 Task: Create a health_assessment object.
Action: Mouse moved to (714, 58)
Screenshot: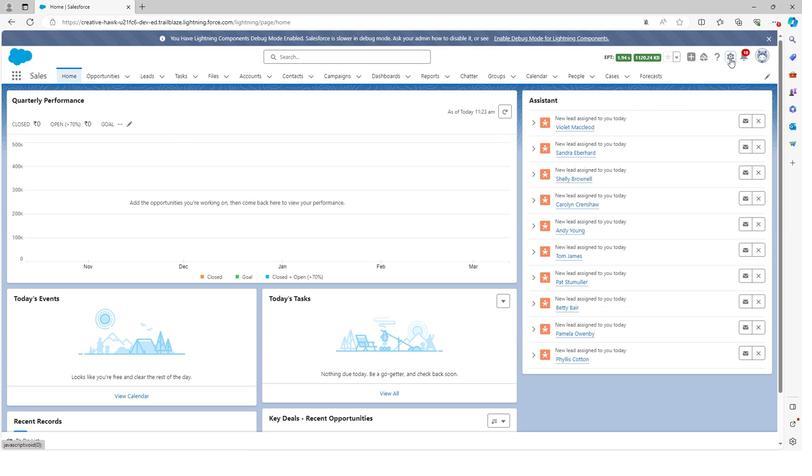 
Action: Mouse pressed left at (714, 58)
Screenshot: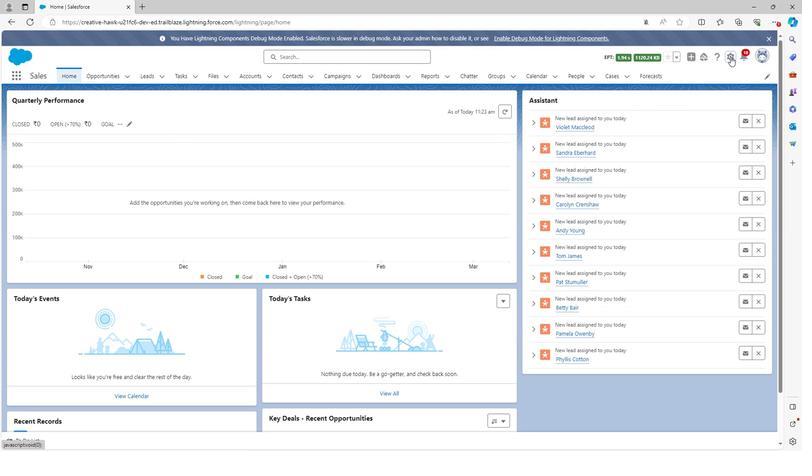 
Action: Mouse moved to (673, 85)
Screenshot: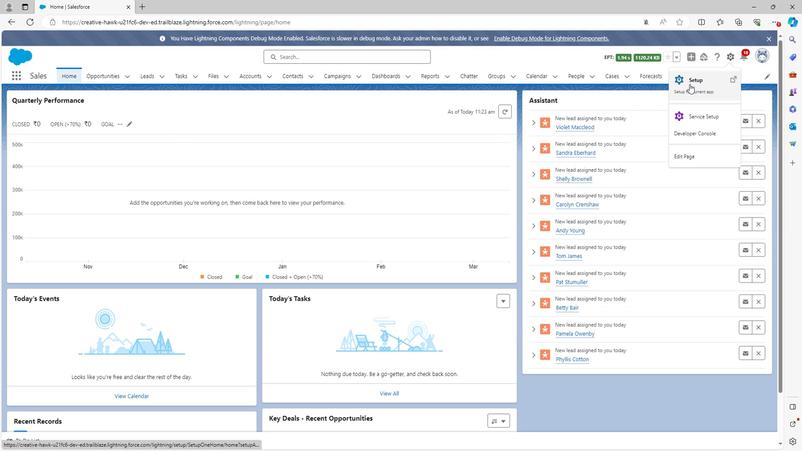 
Action: Mouse pressed left at (673, 85)
Screenshot: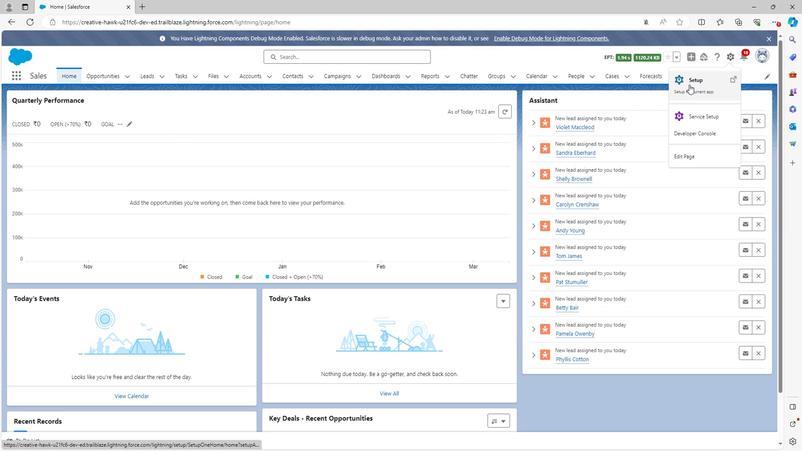 
Action: Mouse moved to (115, 75)
Screenshot: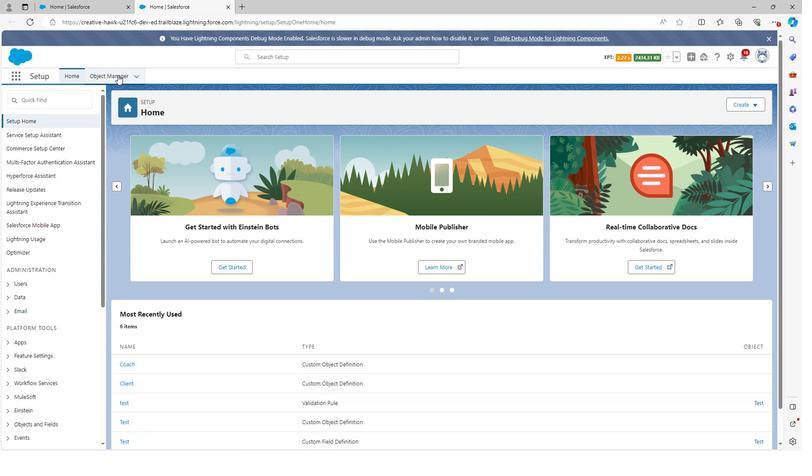 
Action: Mouse pressed left at (115, 75)
Screenshot: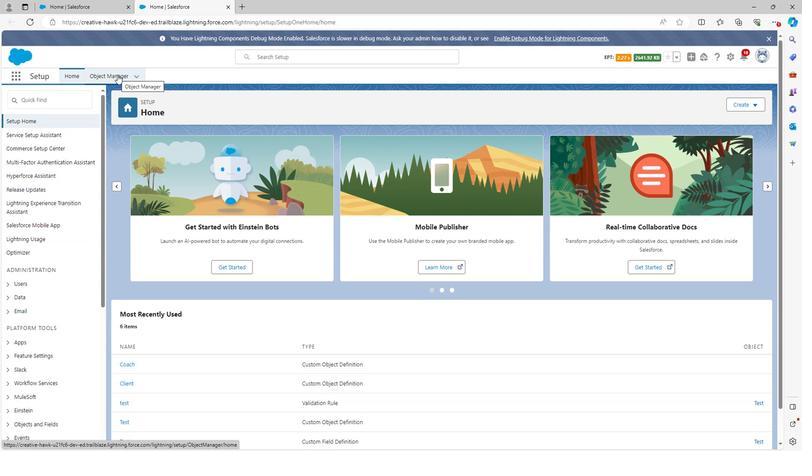 
Action: Mouse moved to (730, 105)
Screenshot: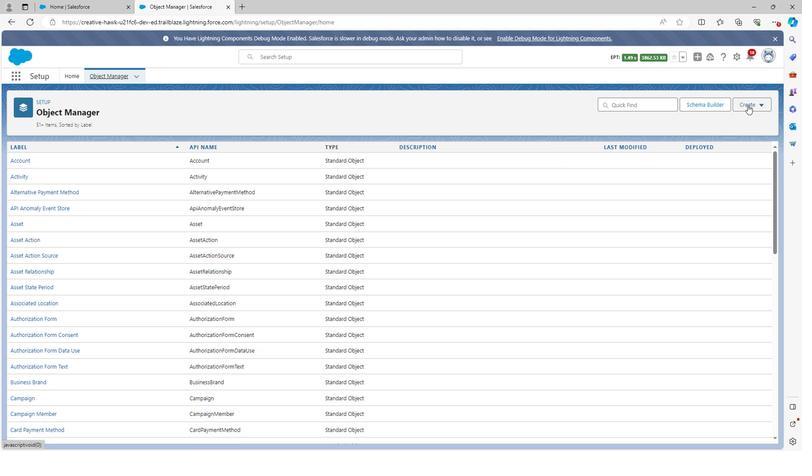 
Action: Mouse pressed left at (730, 105)
Screenshot: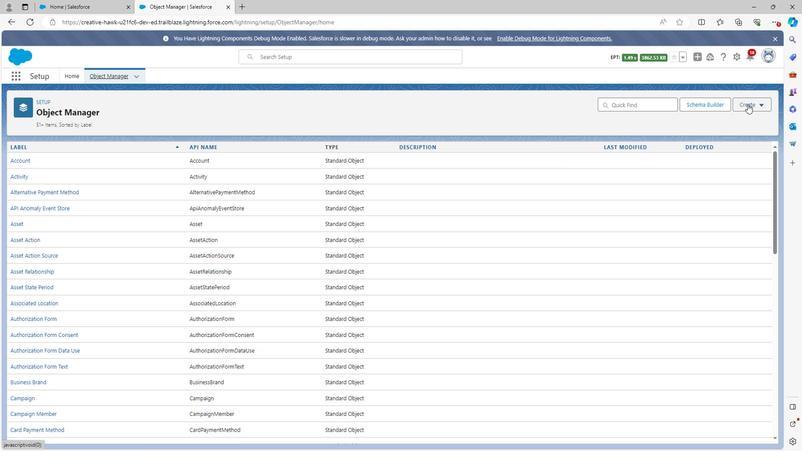 
Action: Mouse moved to (684, 132)
Screenshot: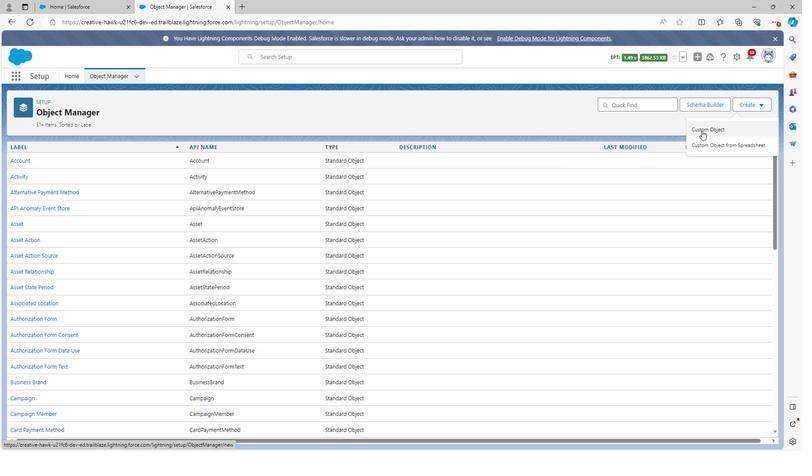 
Action: Mouse pressed left at (684, 132)
Screenshot: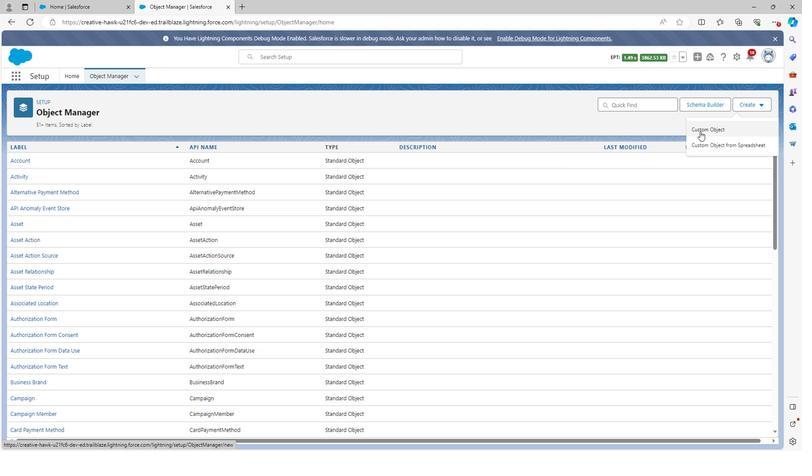
Action: Mouse moved to (191, 217)
Screenshot: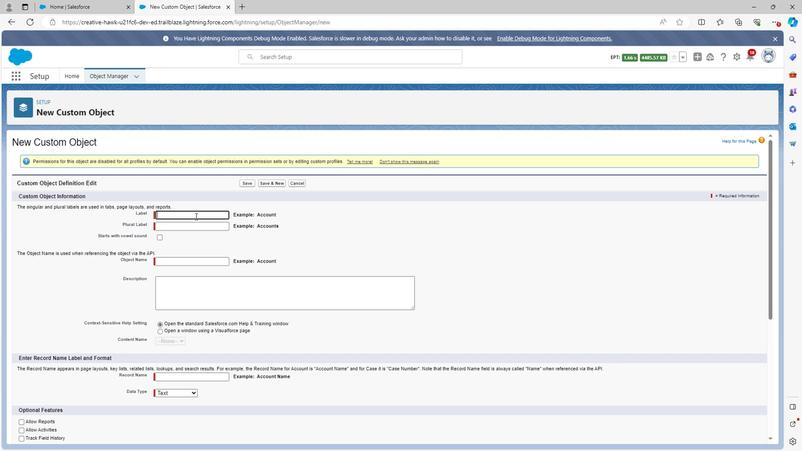 
Action: Mouse pressed left at (191, 217)
Screenshot: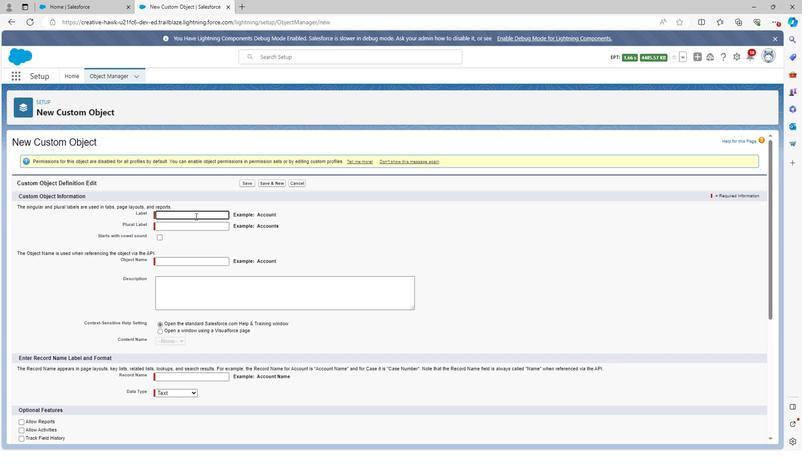 
Action: Key pressed <Key.shift>Health<Key.shift>_assessment
Screenshot: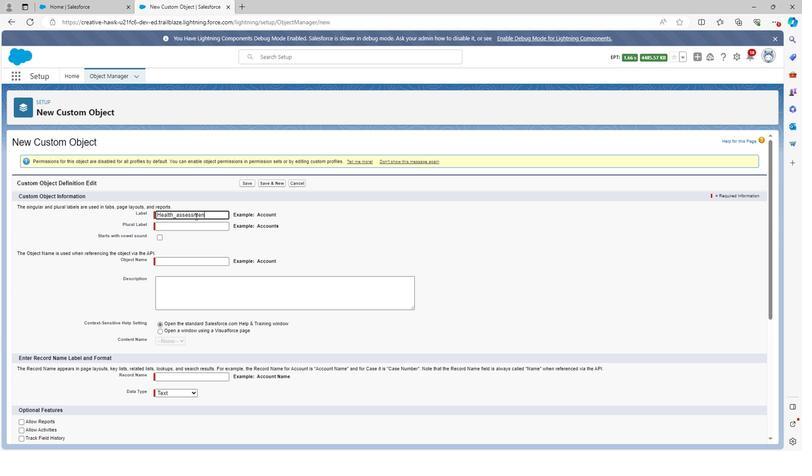 
Action: Mouse moved to (183, 226)
Screenshot: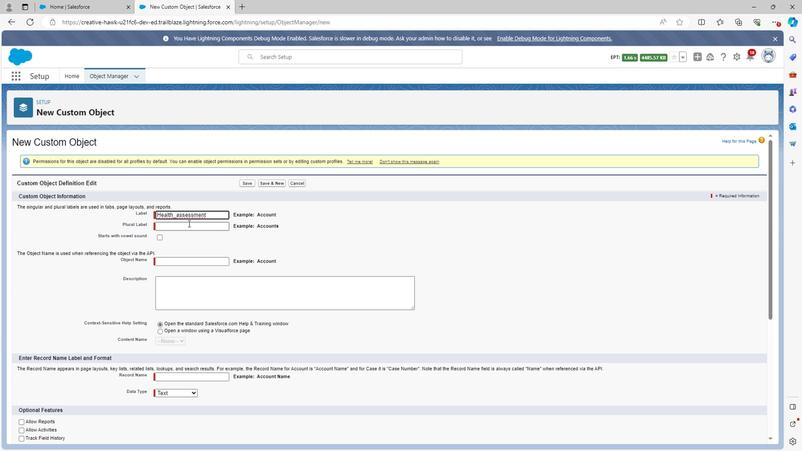 
Action: Mouse pressed left at (183, 226)
Screenshot: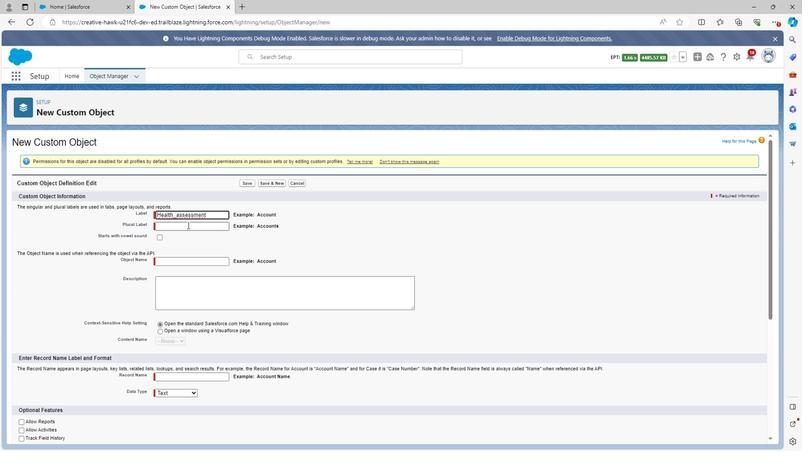 
Action: Key pressed <Key.shift>Health<Key.shift>_assessments
Screenshot: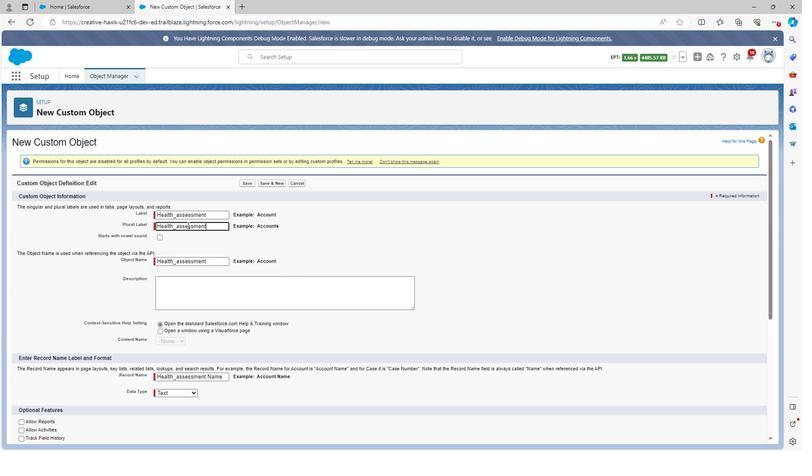 
Action: Mouse moved to (186, 239)
Screenshot: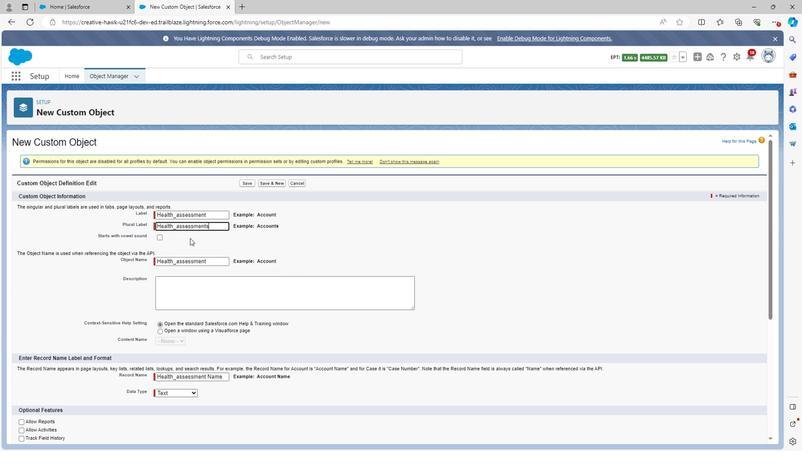
Action: Mouse pressed left at (186, 239)
Screenshot: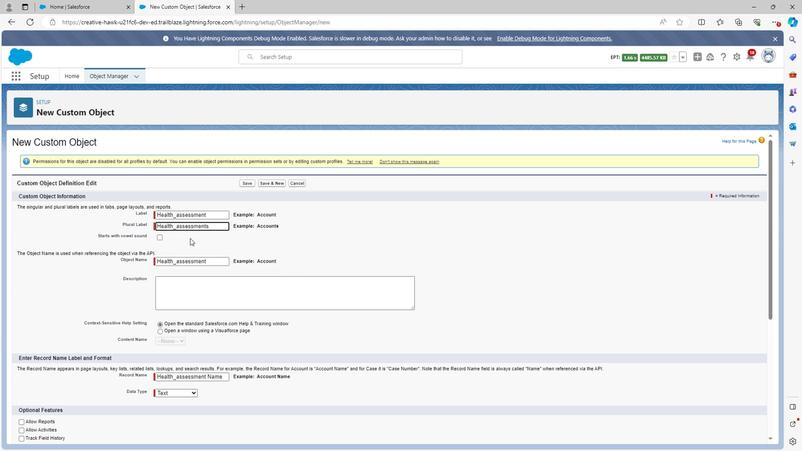 
Action: Mouse moved to (173, 286)
Screenshot: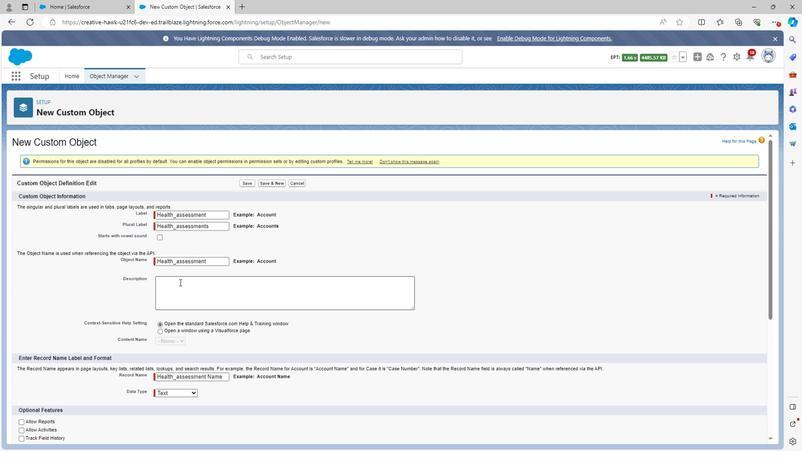 
Action: Mouse pressed left at (173, 286)
Screenshot: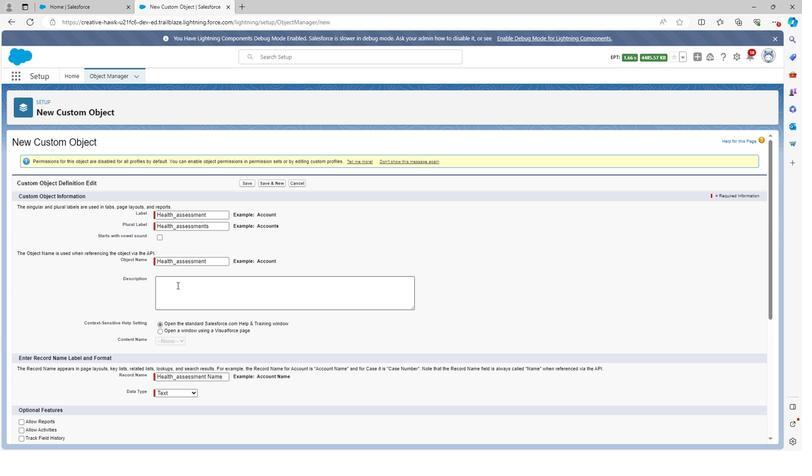 
Action: Key pressed <Key.shift>Health<Key.shift>_assessment<Key.space>object<Key.space>is<Key.space>used<Key.space>to<Key.space>save<Key.space>assessment<Key.space>information
Screenshot: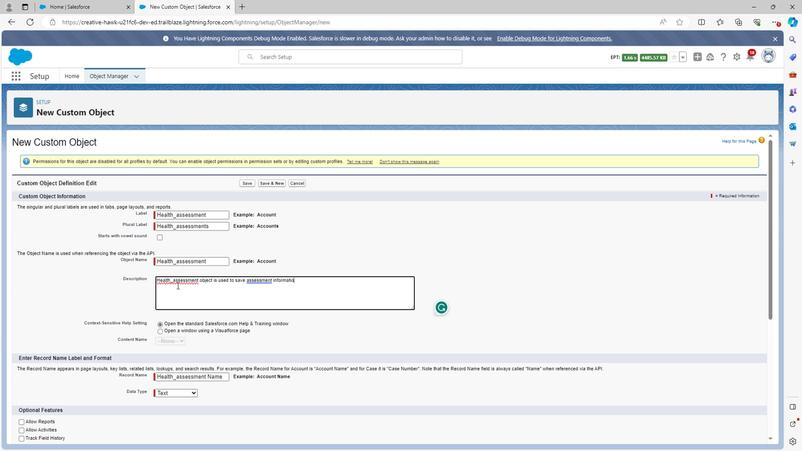 
Action: Mouse moved to (306, 330)
Screenshot: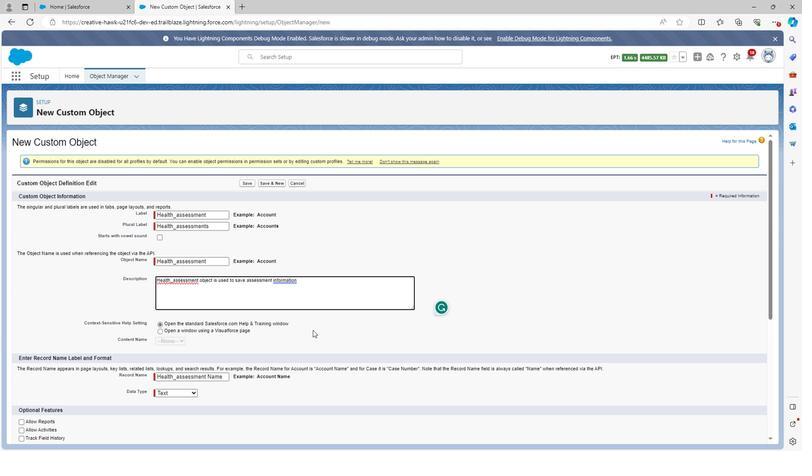 
Action: Mouse pressed left at (306, 330)
Screenshot: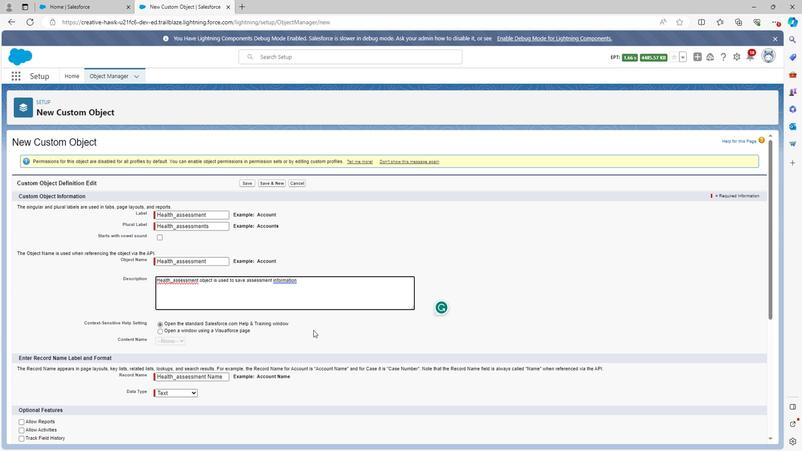 
Action: Mouse moved to (265, 356)
Screenshot: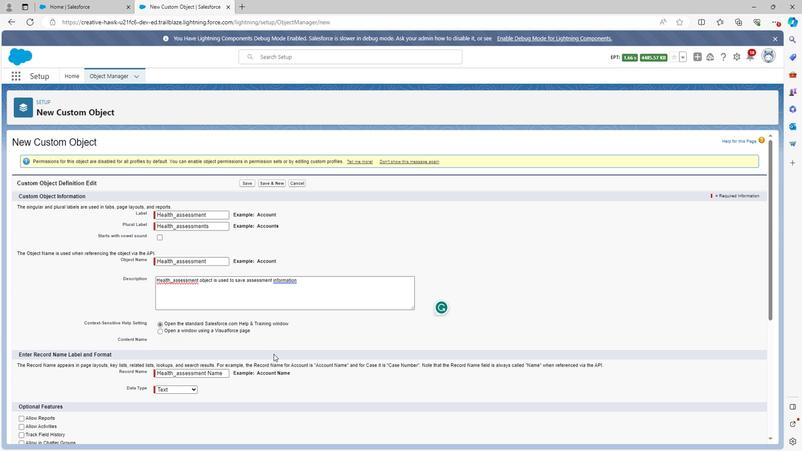 
Action: Mouse scrolled (265, 355) with delta (0, 0)
Screenshot: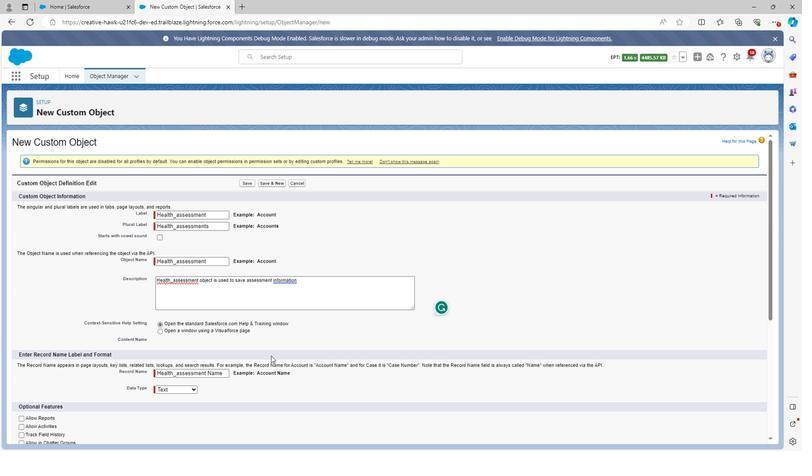 
Action: Mouse scrolled (265, 355) with delta (0, 0)
Screenshot: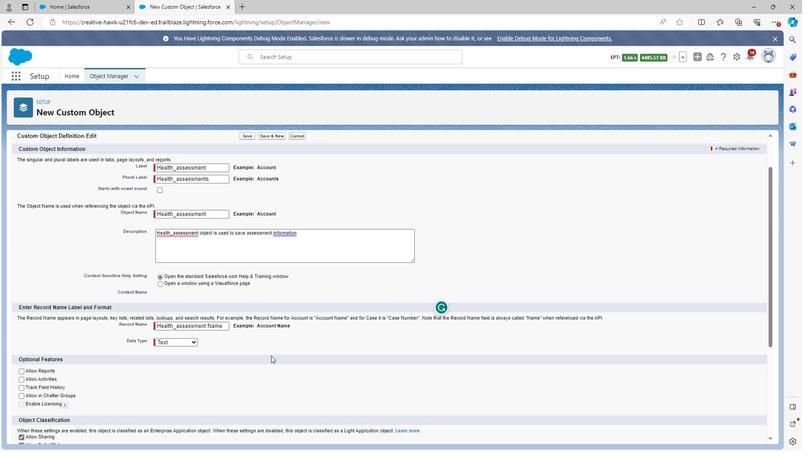 
Action: Mouse moved to (20, 323)
Screenshot: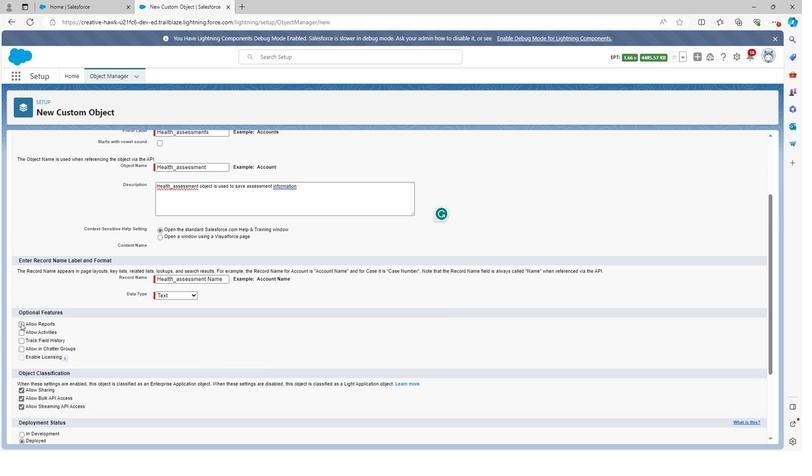 
Action: Mouse pressed left at (20, 323)
Screenshot: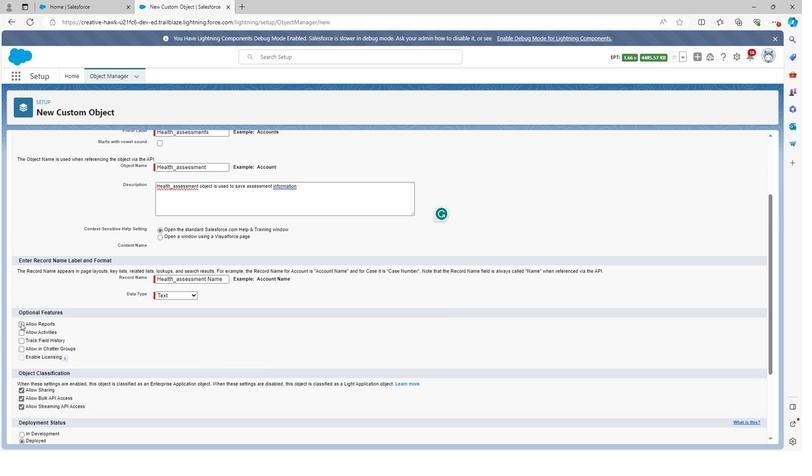 
Action: Mouse moved to (22, 340)
Screenshot: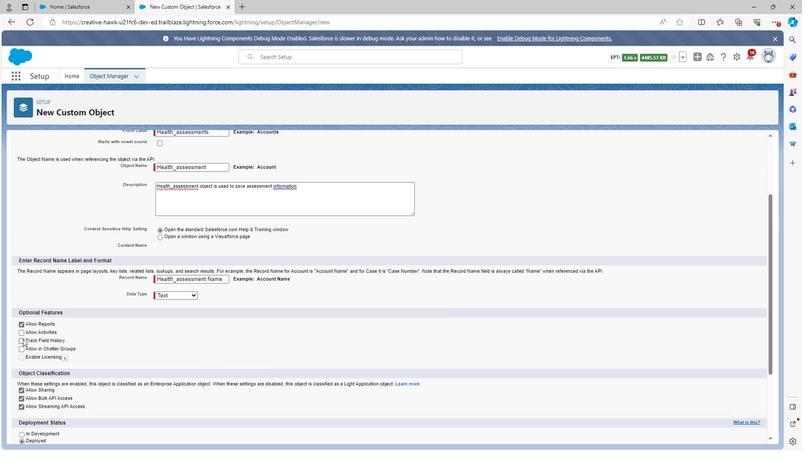 
Action: Mouse pressed left at (22, 340)
Screenshot: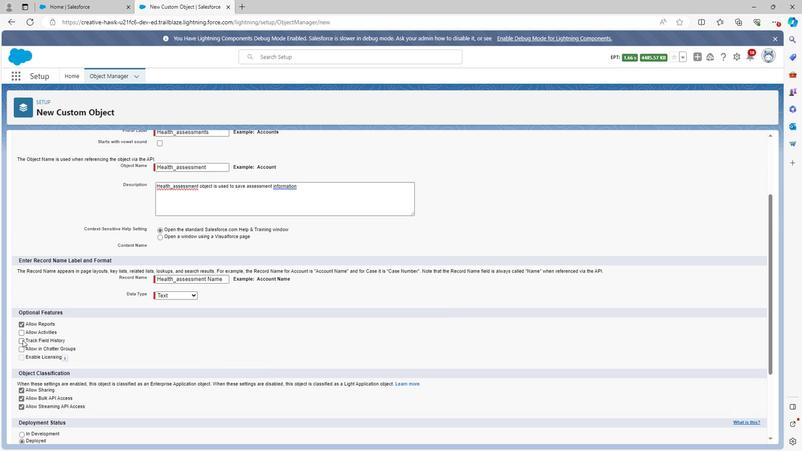 
Action: Mouse moved to (22, 334)
Screenshot: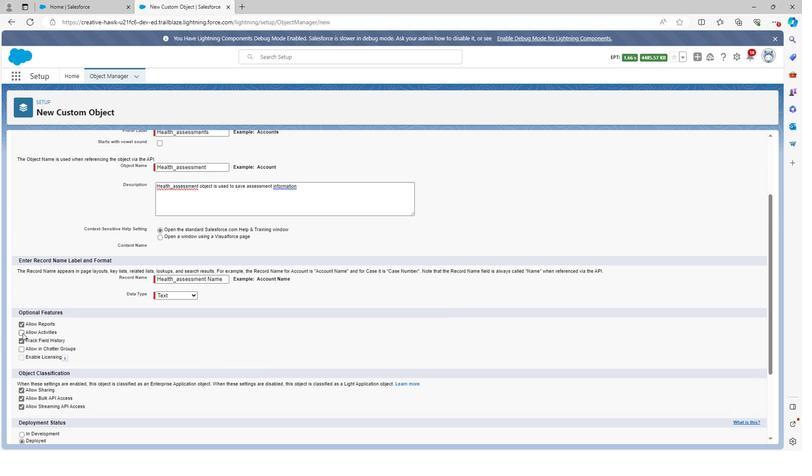 
Action: Mouse pressed left at (22, 334)
Screenshot: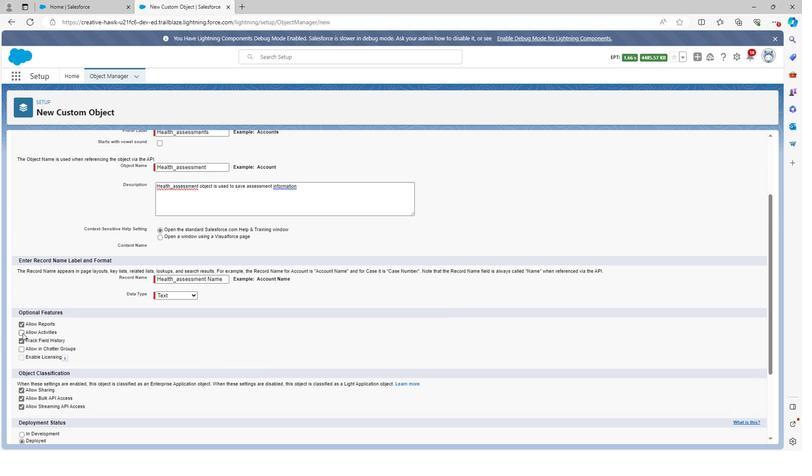 
Action: Mouse moved to (21, 349)
Screenshot: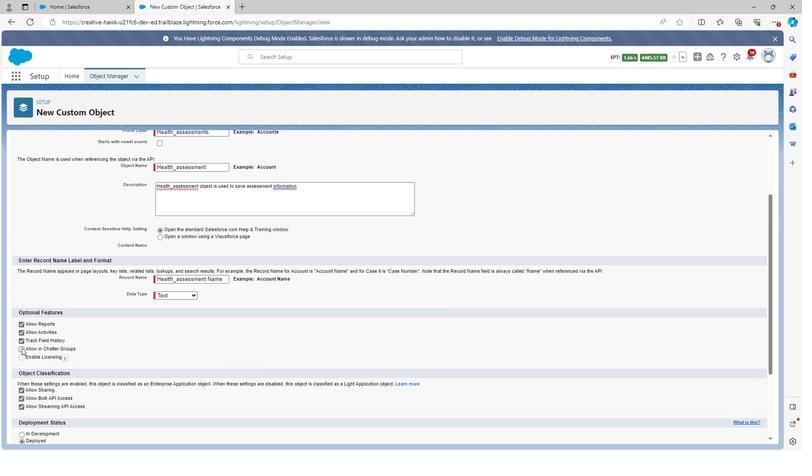
Action: Mouse pressed left at (21, 349)
Screenshot: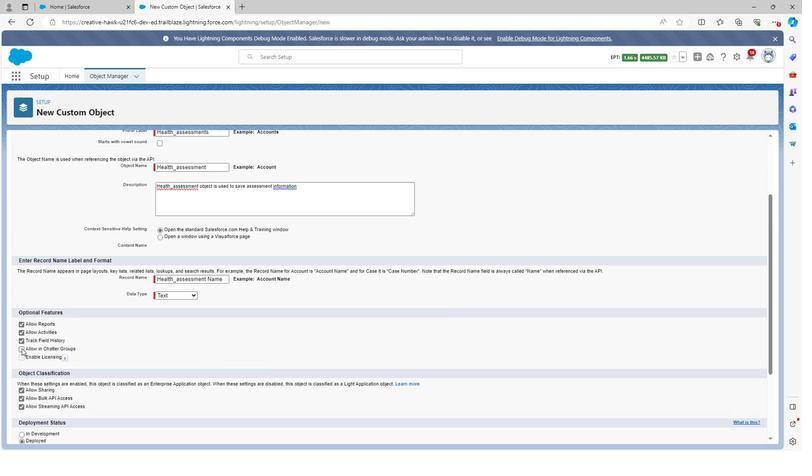 
Action: Mouse moved to (45, 363)
Screenshot: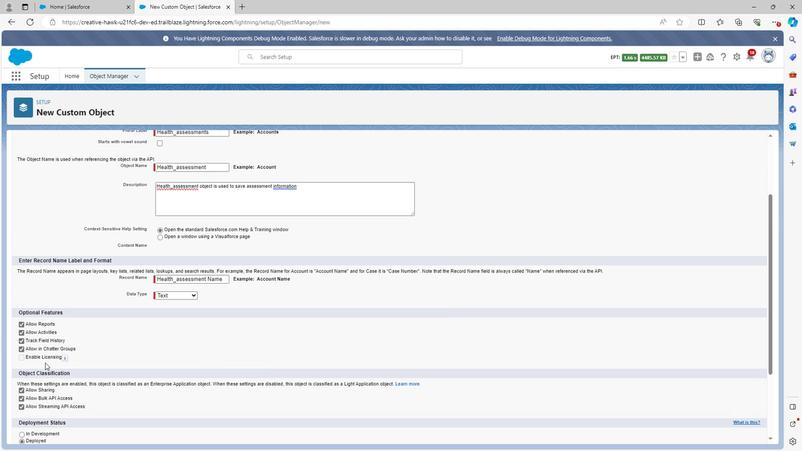 
Action: Mouse scrolled (45, 362) with delta (0, 0)
Screenshot: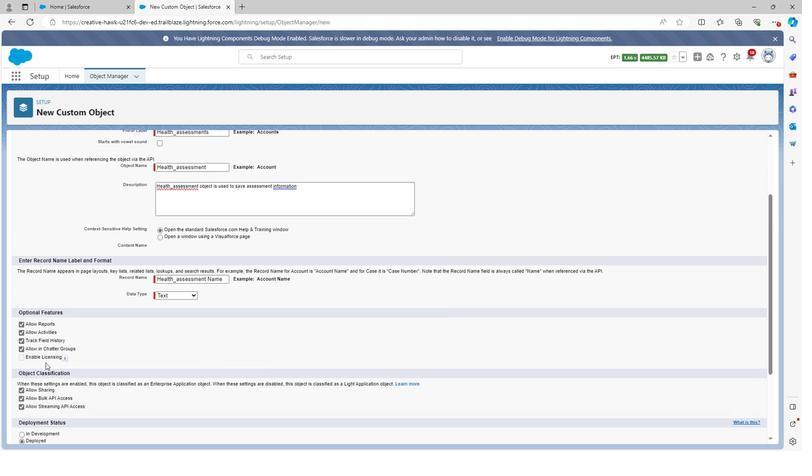 
Action: Mouse scrolled (45, 362) with delta (0, 0)
Screenshot: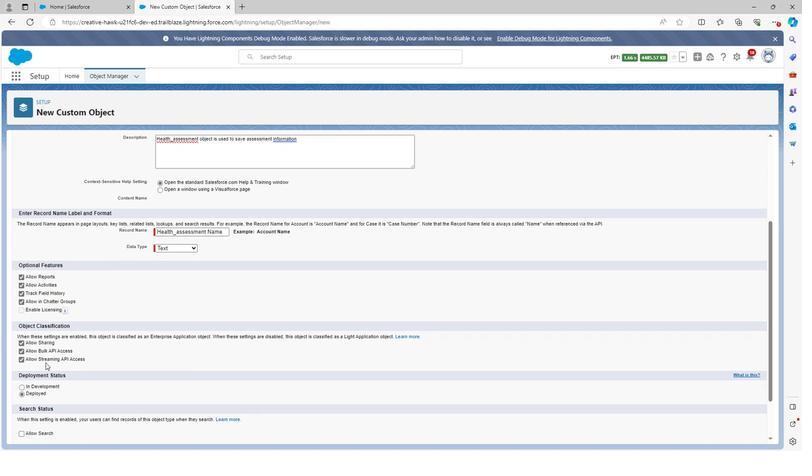 
Action: Mouse scrolled (45, 362) with delta (0, 0)
Screenshot: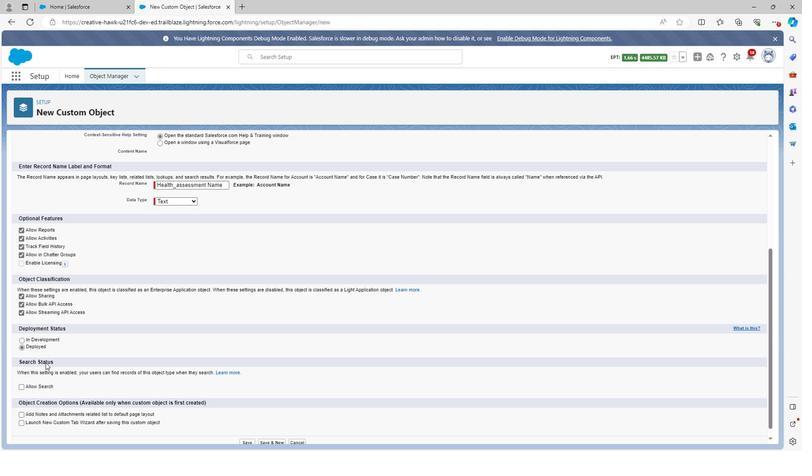 
Action: Mouse scrolled (45, 362) with delta (0, 0)
Screenshot: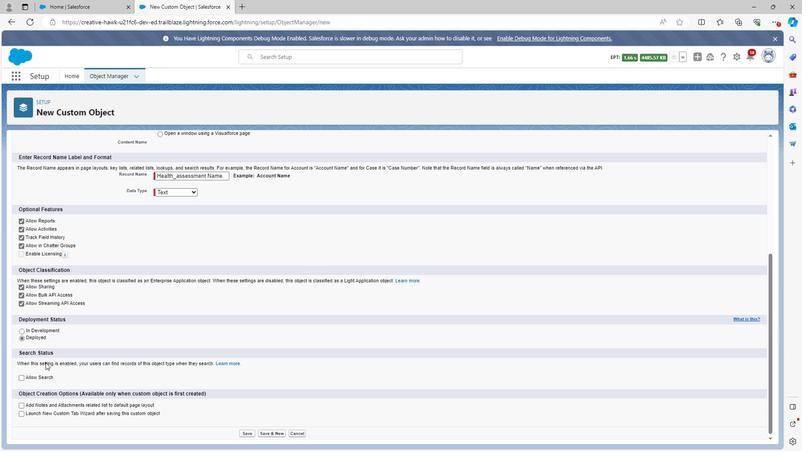 
Action: Mouse moved to (240, 433)
Screenshot: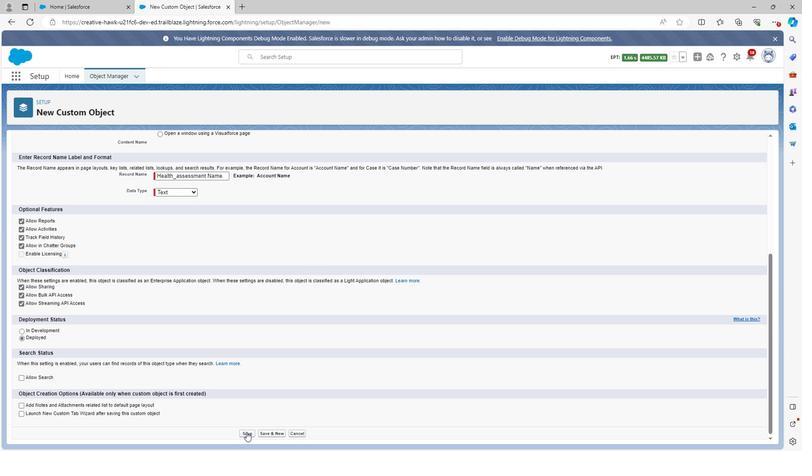 
Action: Mouse pressed left at (240, 433)
Screenshot: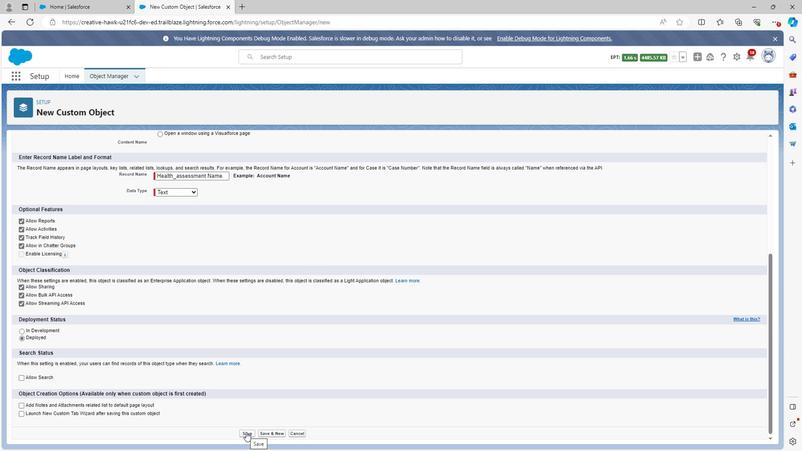 
Action: Mouse moved to (90, 100)
Screenshot: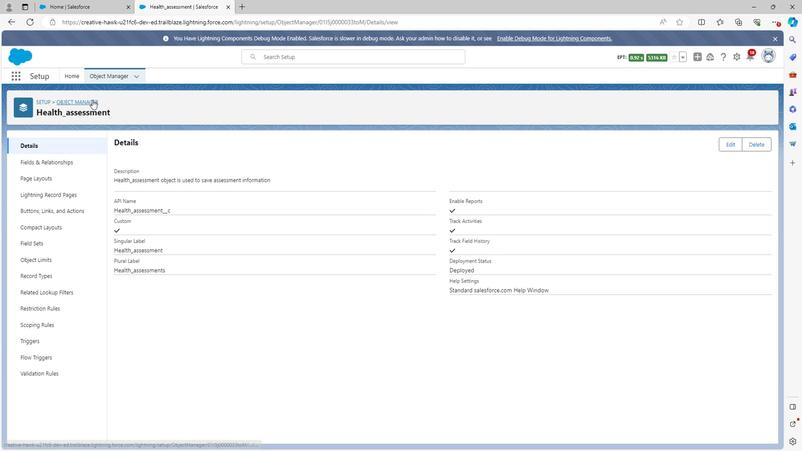 
Action: Mouse pressed left at (90, 100)
Screenshot: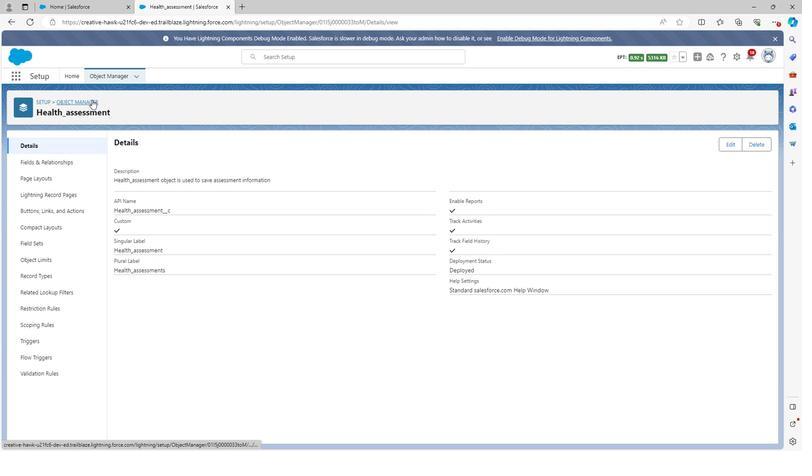 
Action: Mouse moved to (76, 294)
Screenshot: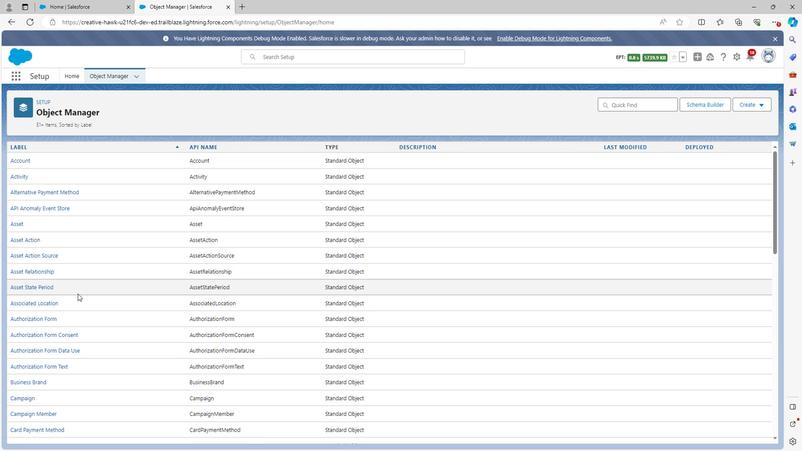 
Action: Mouse scrolled (76, 293) with delta (0, 0)
Screenshot: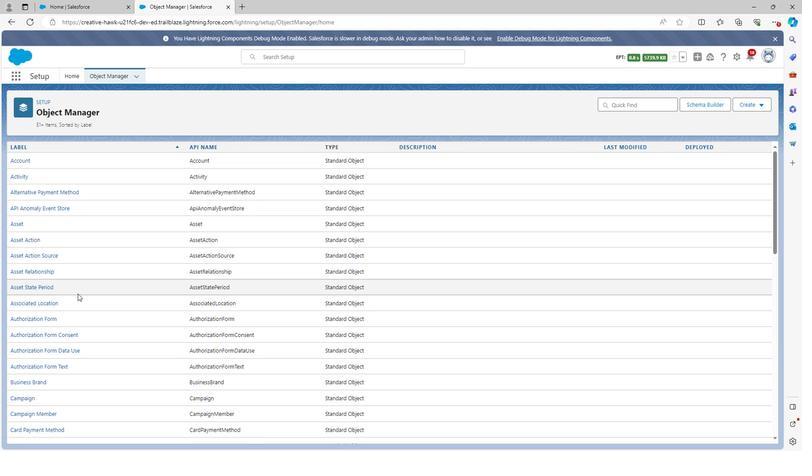 
Action: Mouse scrolled (76, 293) with delta (0, 0)
Screenshot: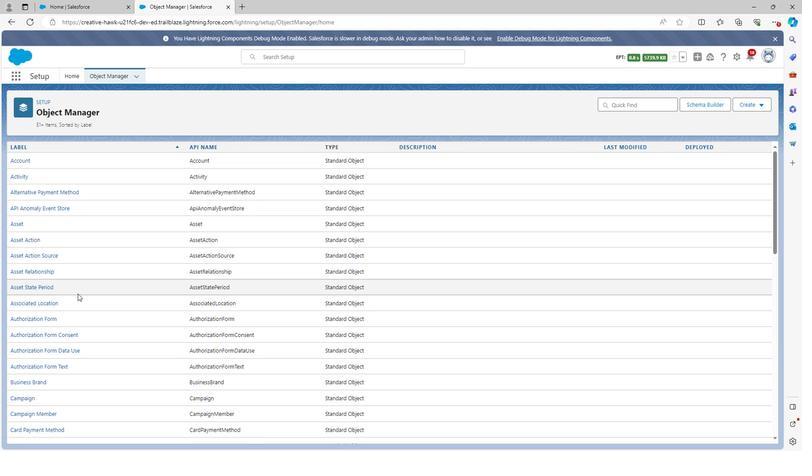 
Action: Mouse scrolled (76, 293) with delta (0, 0)
Screenshot: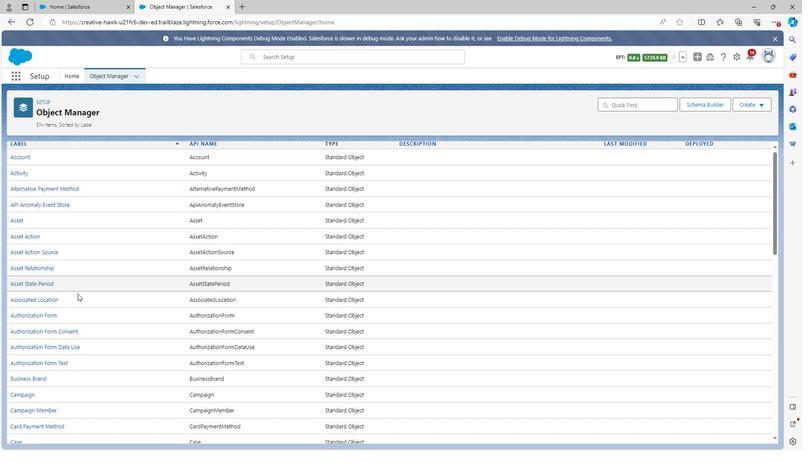 
Action: Mouse scrolled (76, 293) with delta (0, 0)
Screenshot: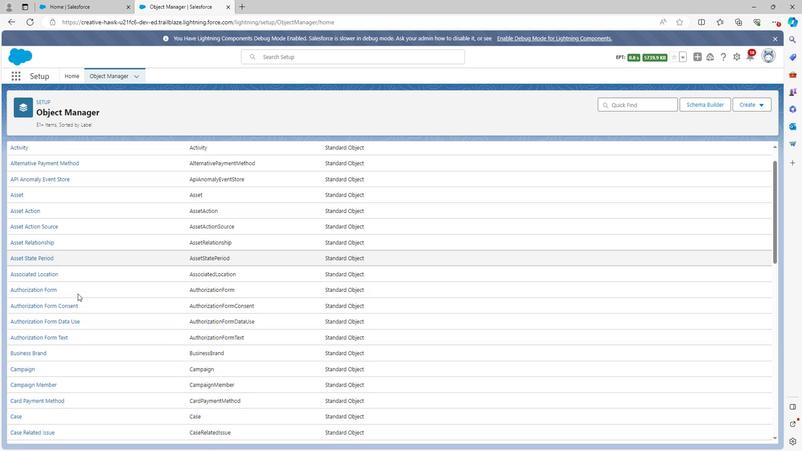
Action: Mouse scrolled (76, 293) with delta (0, 0)
Screenshot: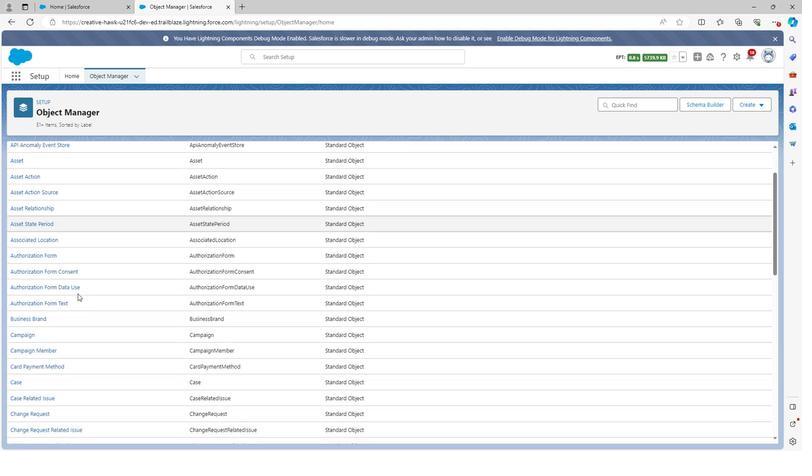 
Action: Mouse scrolled (76, 293) with delta (0, 0)
Screenshot: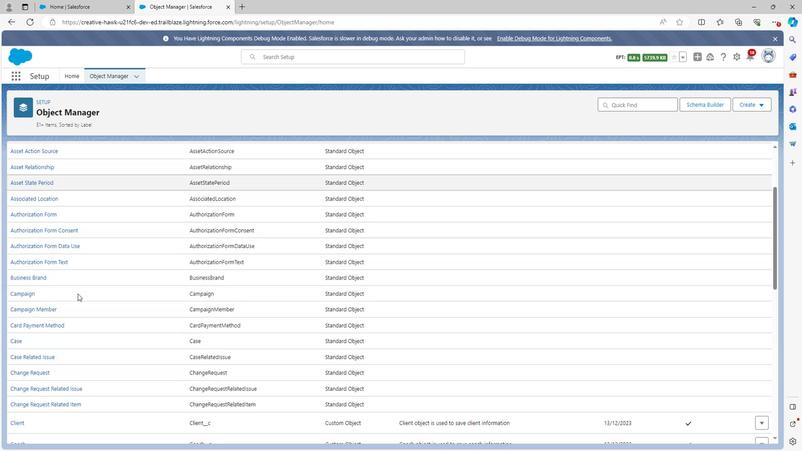 
Action: Mouse scrolled (76, 293) with delta (0, 0)
Screenshot: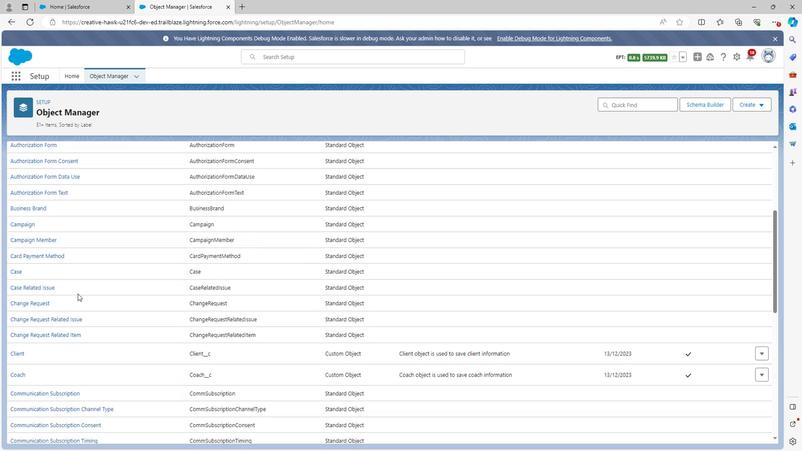 
Action: Mouse scrolled (76, 293) with delta (0, 0)
Screenshot: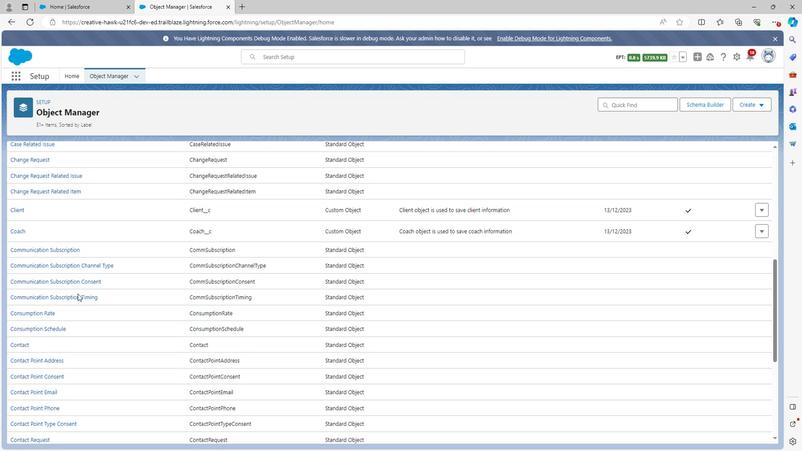 
Action: Mouse scrolled (76, 293) with delta (0, 0)
Screenshot: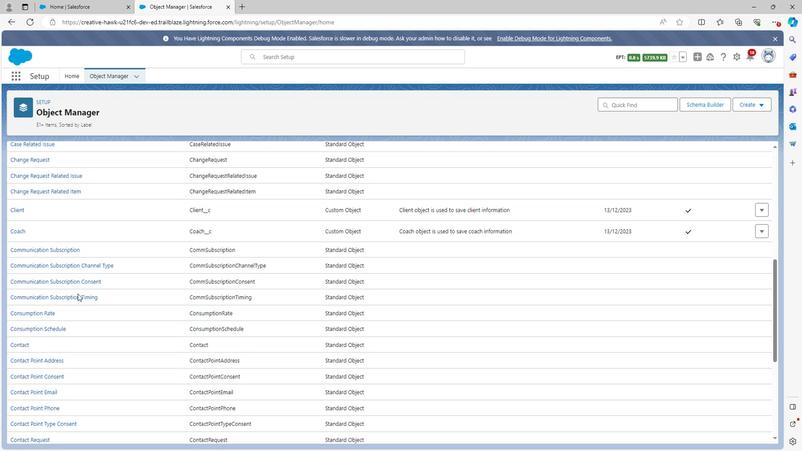 
Action: Mouse scrolled (76, 293) with delta (0, 0)
Screenshot: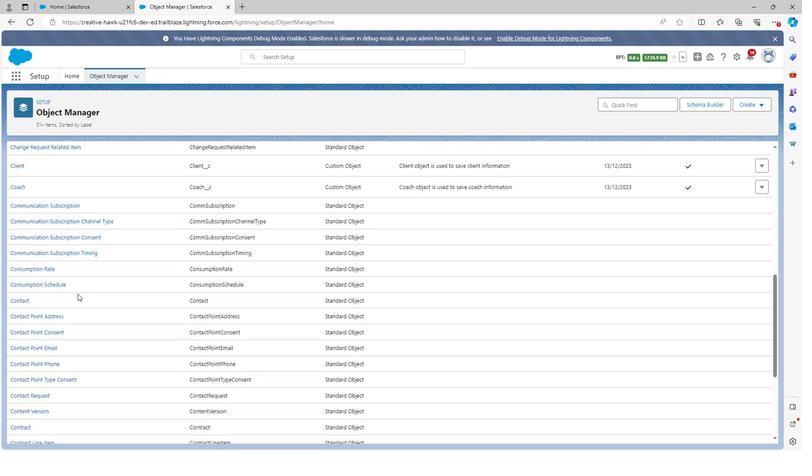 
Action: Mouse scrolled (76, 293) with delta (0, 0)
Screenshot: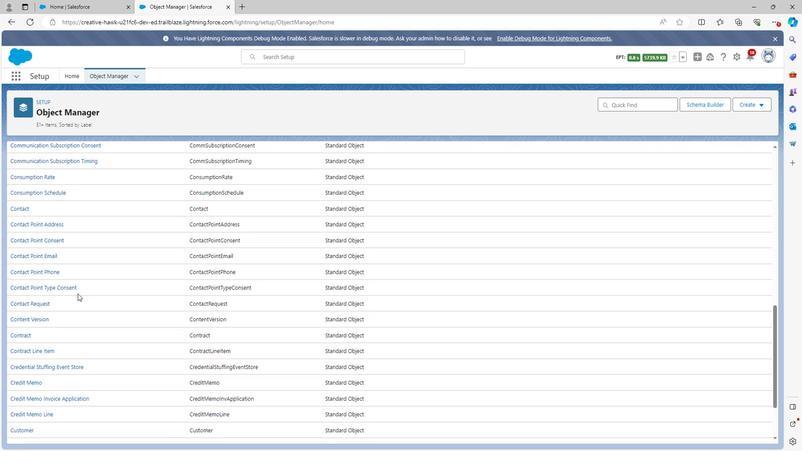 
Action: Mouse scrolled (76, 293) with delta (0, 0)
Screenshot: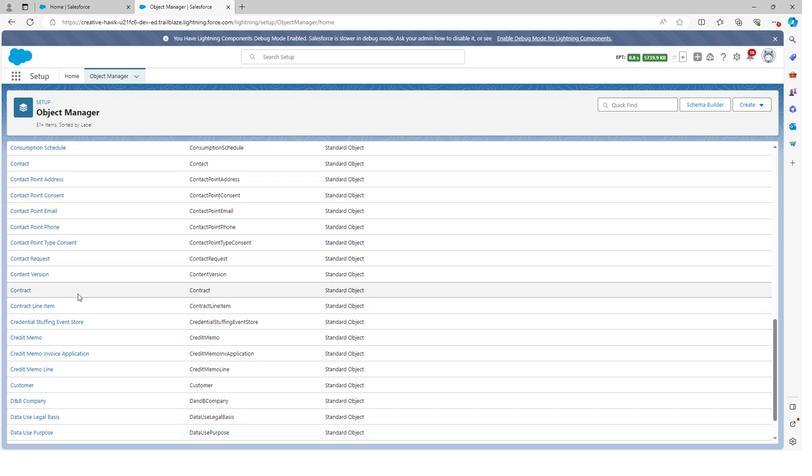 
Action: Mouse scrolled (76, 293) with delta (0, 0)
Screenshot: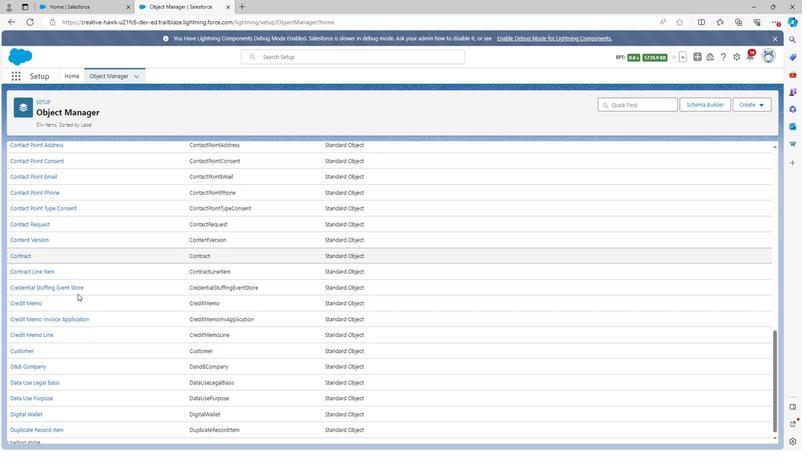 
Action: Mouse scrolled (76, 293) with delta (0, 0)
Screenshot: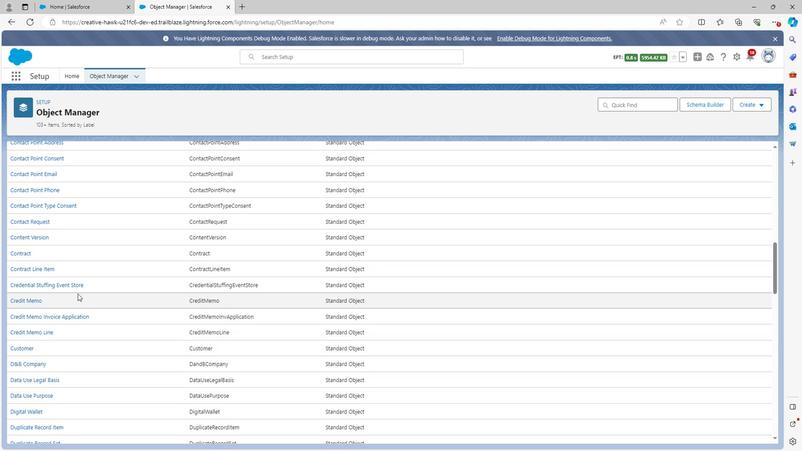 
Action: Mouse scrolled (76, 293) with delta (0, 0)
Screenshot: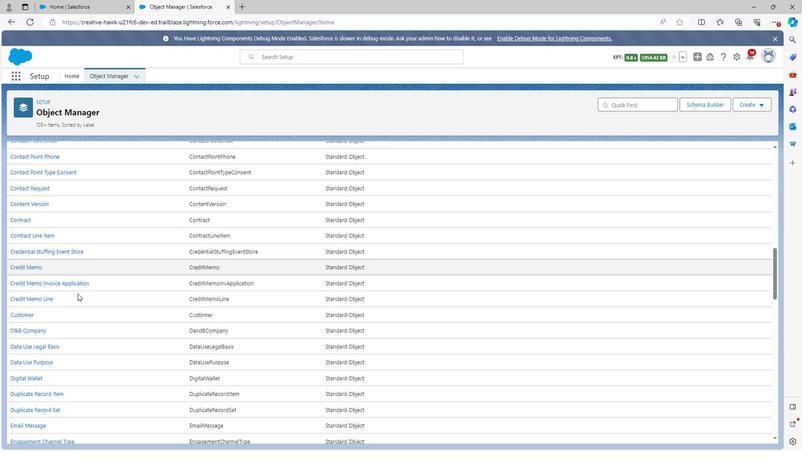 
Action: Mouse scrolled (76, 293) with delta (0, 0)
Screenshot: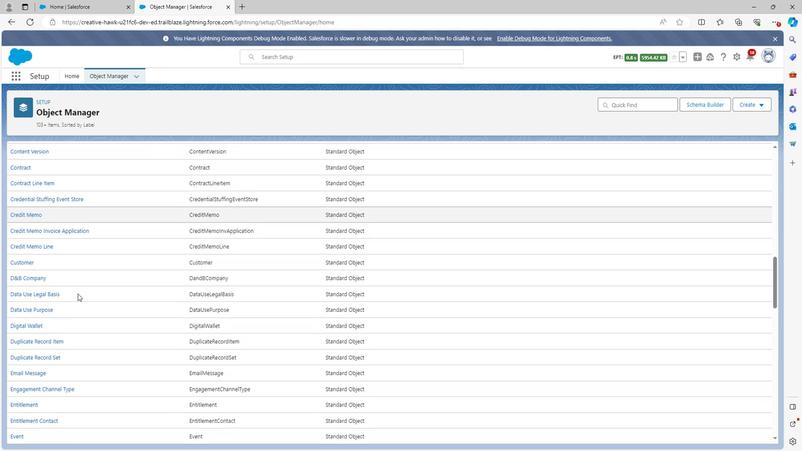 
Action: Mouse scrolled (76, 293) with delta (0, 0)
Screenshot: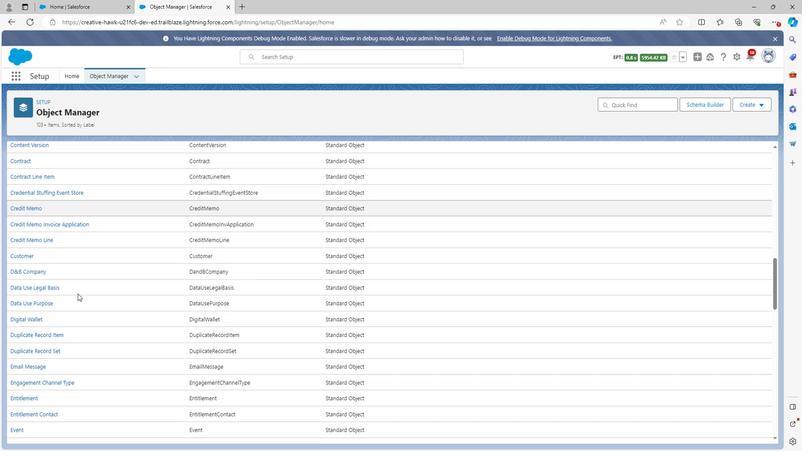 
Action: Mouse scrolled (76, 293) with delta (0, 0)
Screenshot: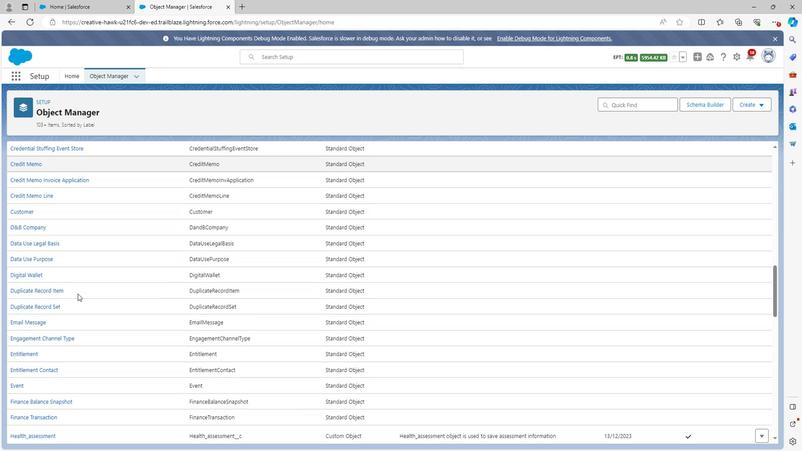 
Action: Mouse moved to (75, 295)
Screenshot: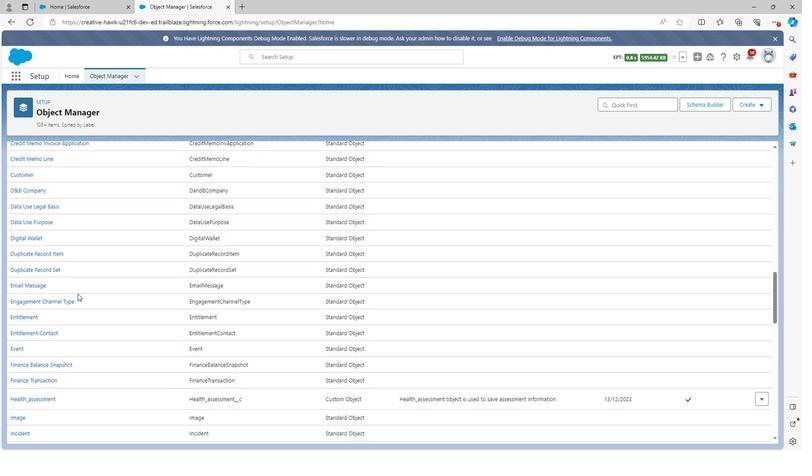 
Action: Mouse scrolled (75, 294) with delta (0, 0)
Screenshot: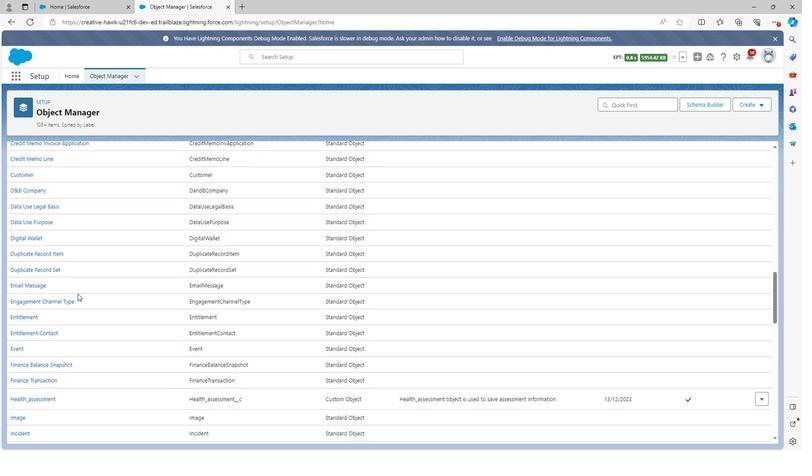 
Action: Mouse scrolled (75, 294) with delta (0, 0)
Screenshot: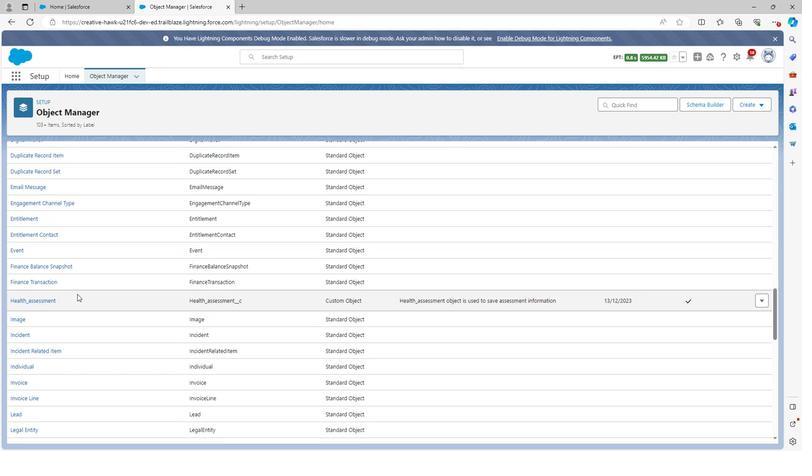 
Action: Mouse scrolled (75, 294) with delta (0, 0)
Screenshot: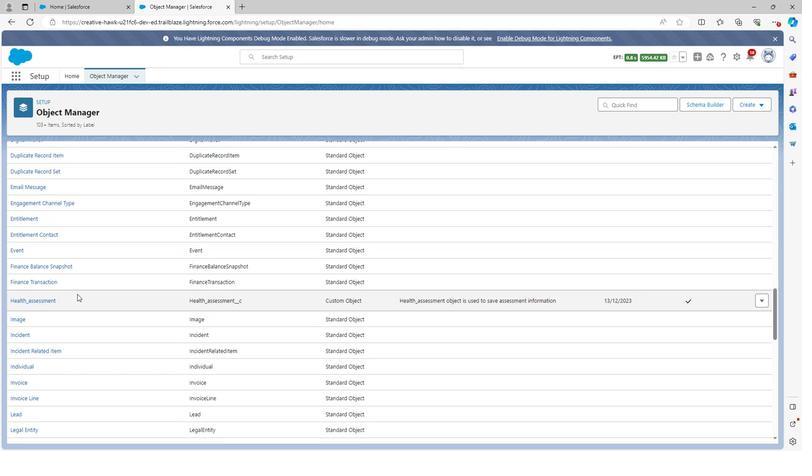 
Action: Mouse scrolled (75, 294) with delta (0, 0)
Screenshot: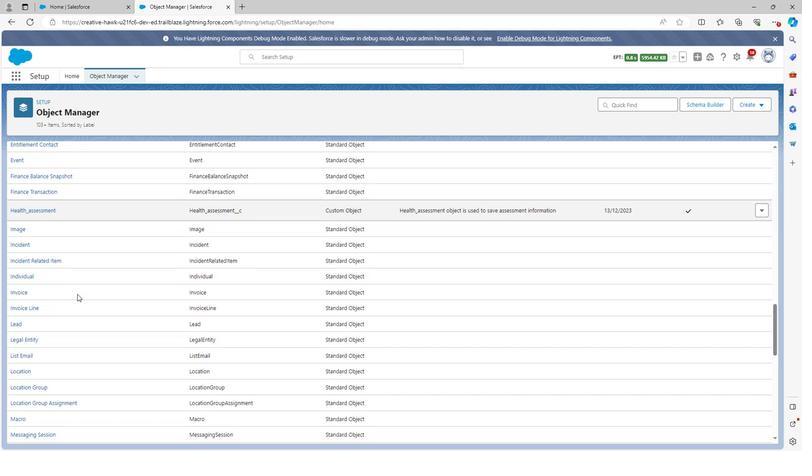 
Action: Mouse scrolled (75, 295) with delta (0, 0)
Screenshot: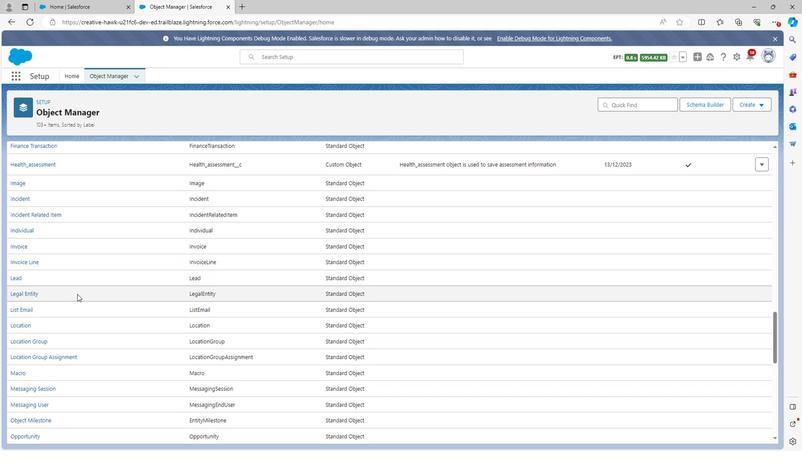 
Action: Mouse scrolled (75, 295) with delta (0, 0)
Screenshot: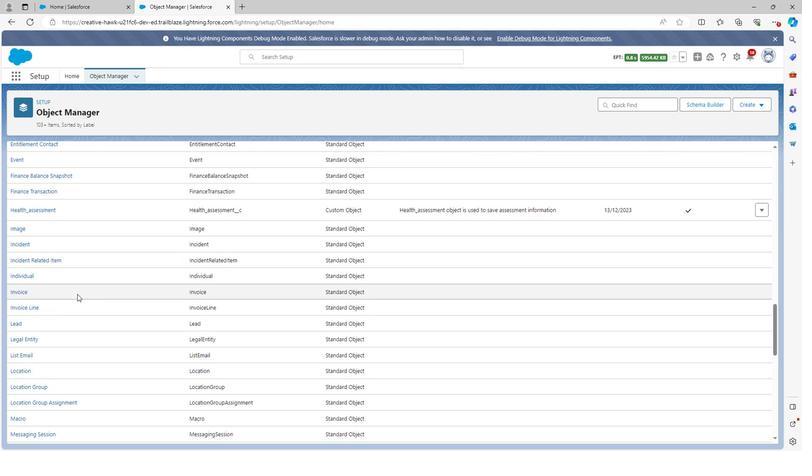 
Action: Mouse moved to (43, 257)
Screenshot: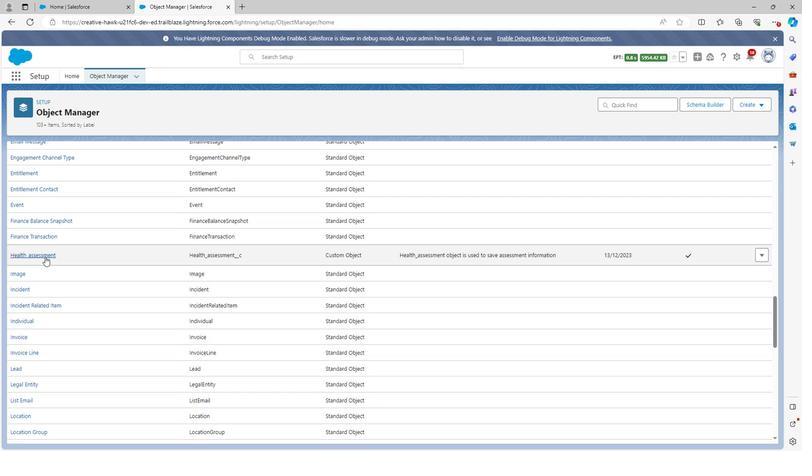 
Action: Mouse pressed left at (43, 257)
Screenshot: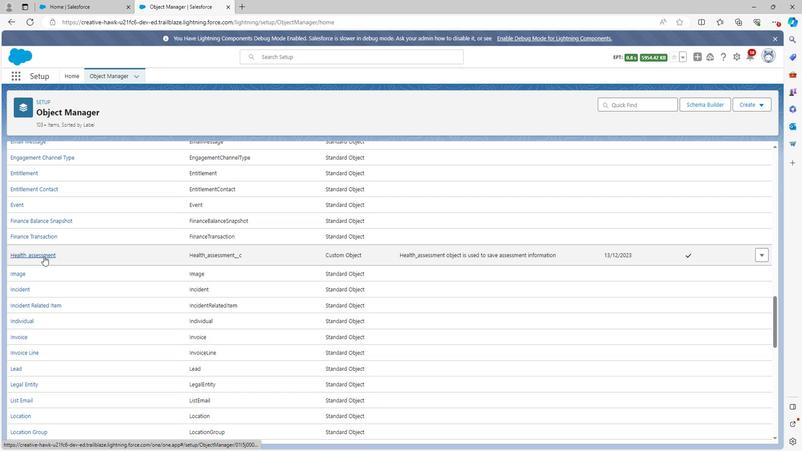 
Action: Mouse moved to (449, 193)
Screenshot: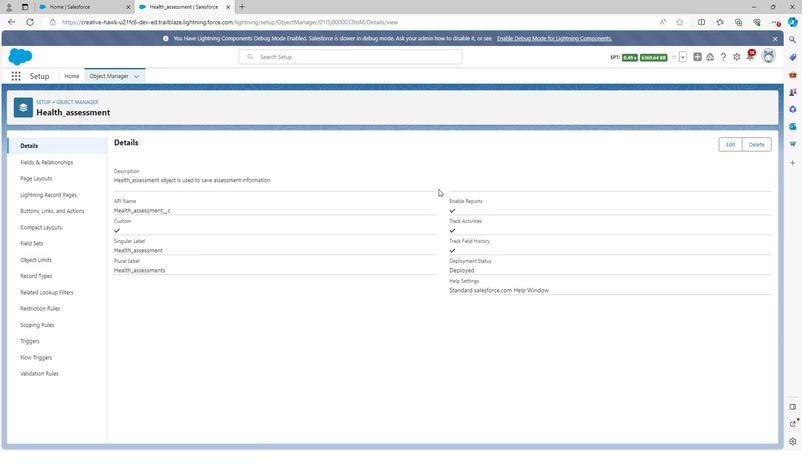 
